 Task: Add Seventh Generation Free & Clear Laundry Detergent to the cart.
Action: Mouse moved to (781, 269)
Screenshot: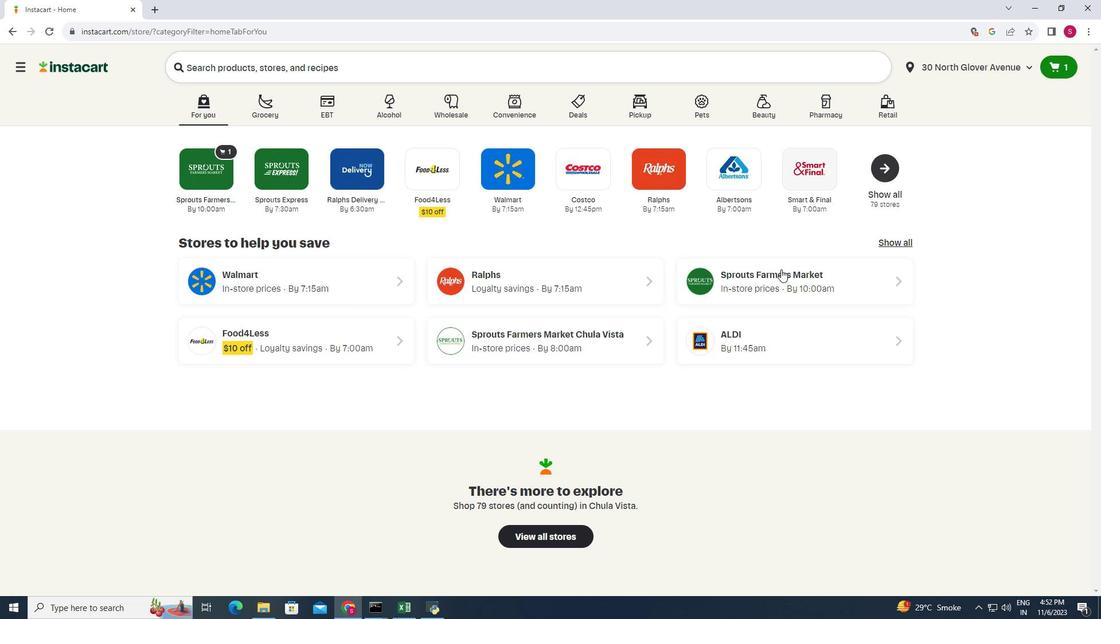 
Action: Mouse pressed left at (781, 269)
Screenshot: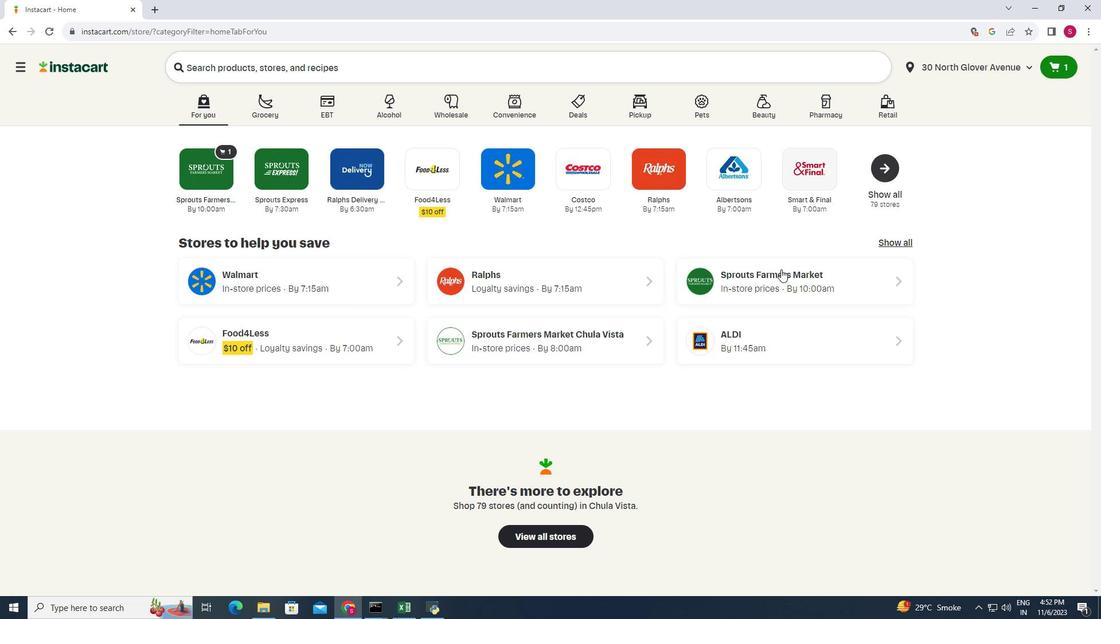 
Action: Mouse moved to (56, 382)
Screenshot: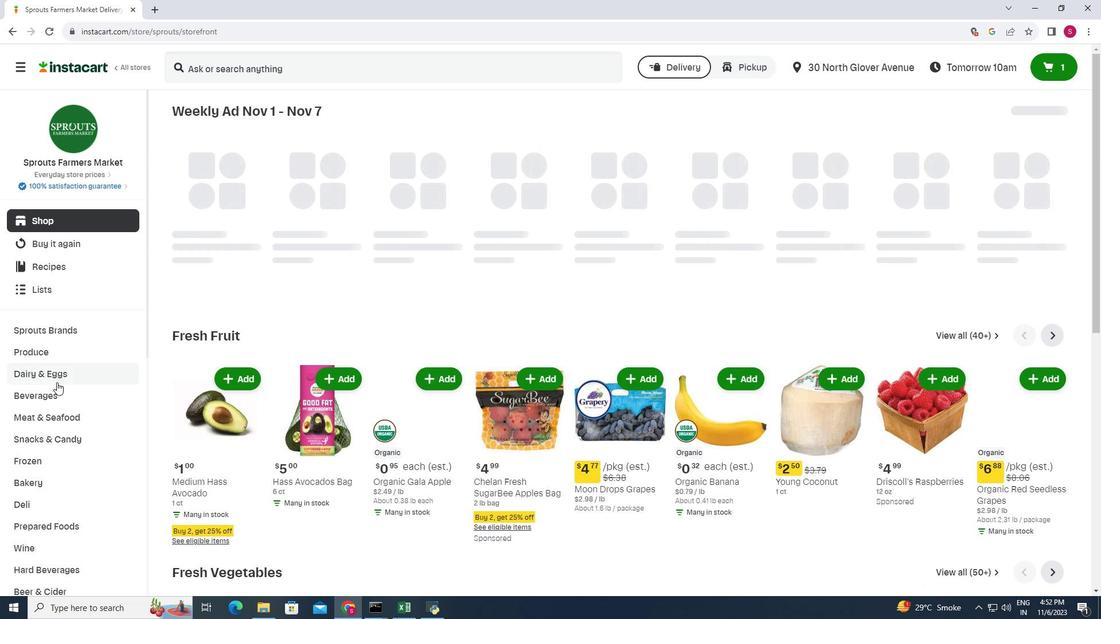 
Action: Mouse scrolled (56, 382) with delta (0, 0)
Screenshot: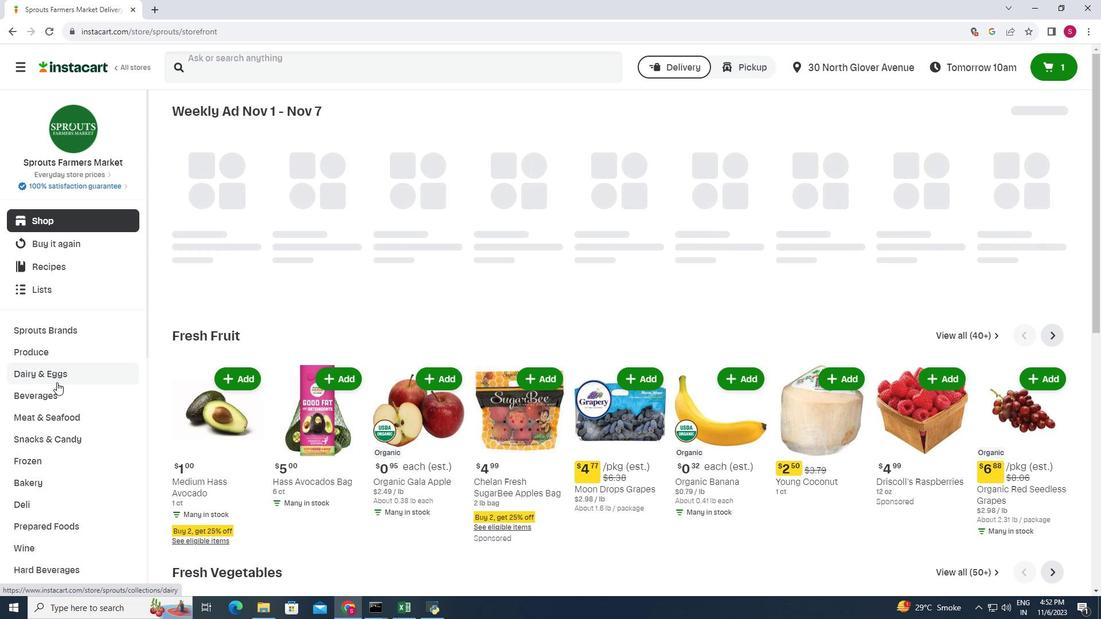 
Action: Mouse scrolled (56, 382) with delta (0, 0)
Screenshot: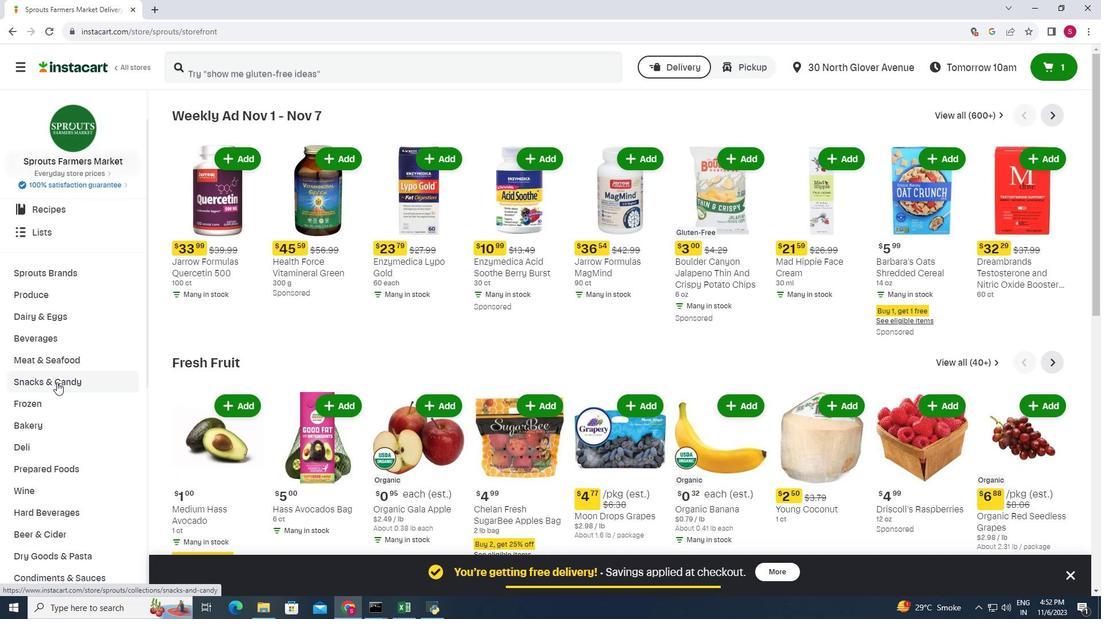 
Action: Mouse scrolled (56, 382) with delta (0, 0)
Screenshot: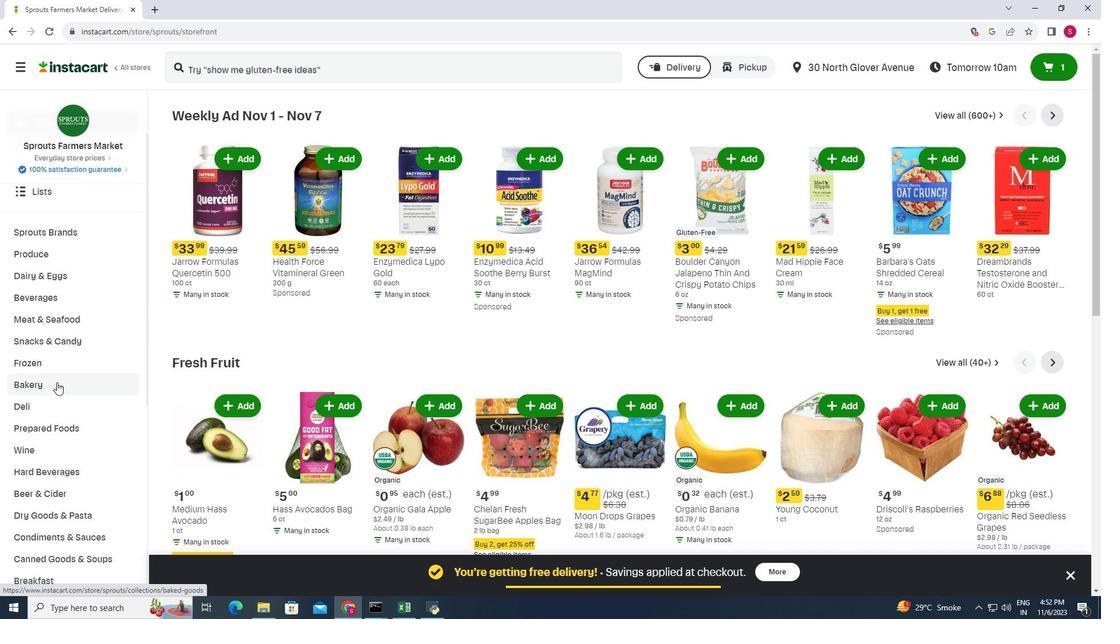 
Action: Mouse scrolled (56, 382) with delta (0, 0)
Screenshot: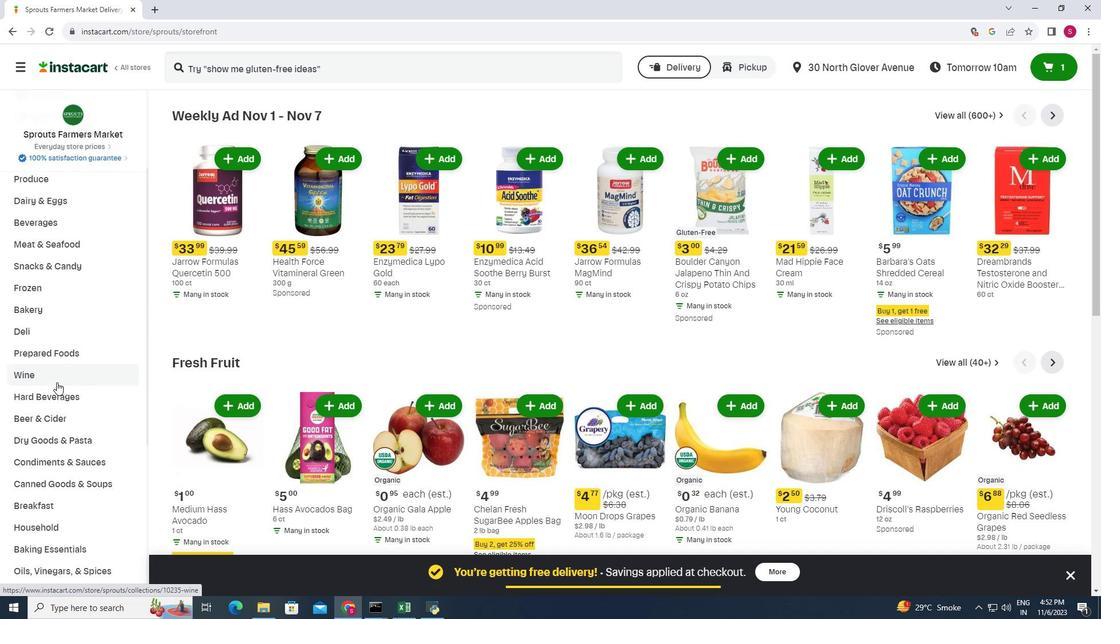 
Action: Mouse scrolled (56, 382) with delta (0, 0)
Screenshot: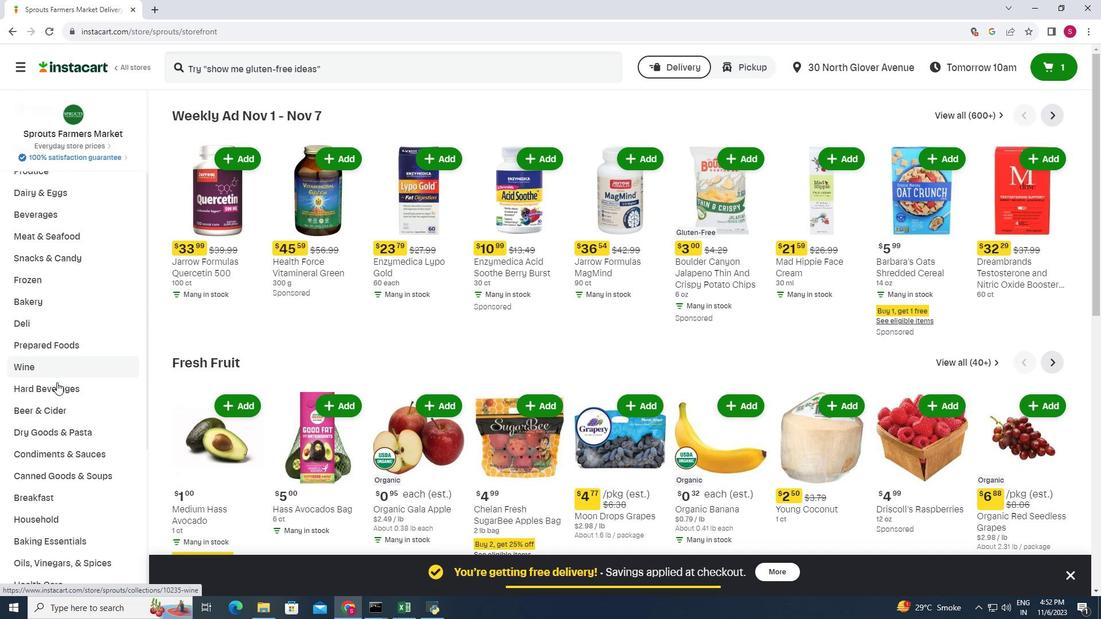 
Action: Mouse moved to (53, 464)
Screenshot: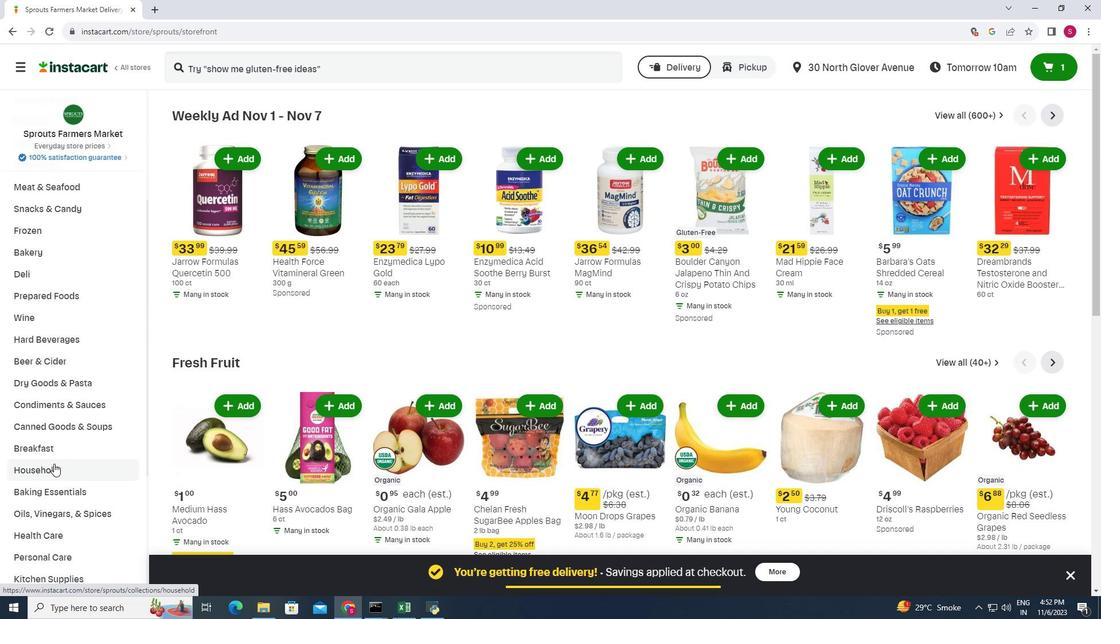 
Action: Mouse pressed left at (53, 464)
Screenshot: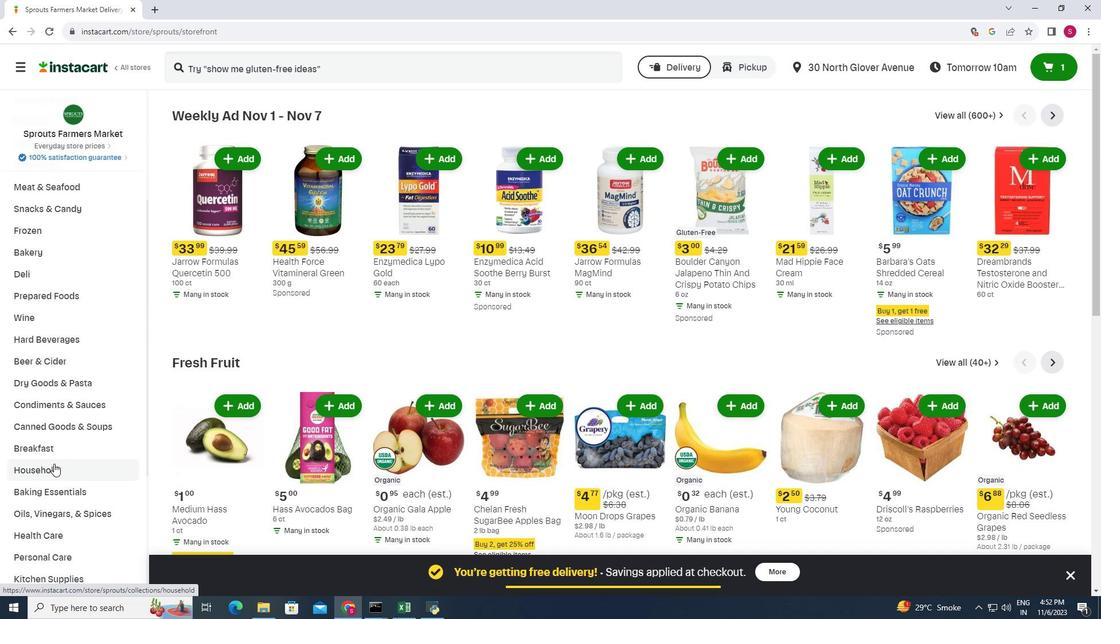 
Action: Mouse moved to (442, 141)
Screenshot: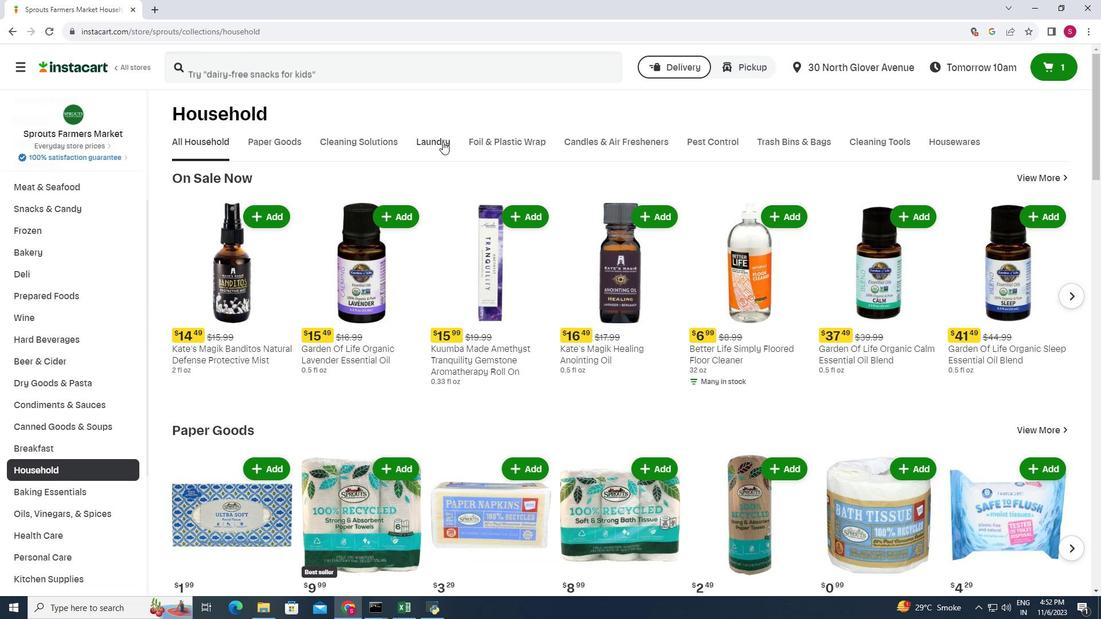 
Action: Mouse pressed left at (442, 141)
Screenshot: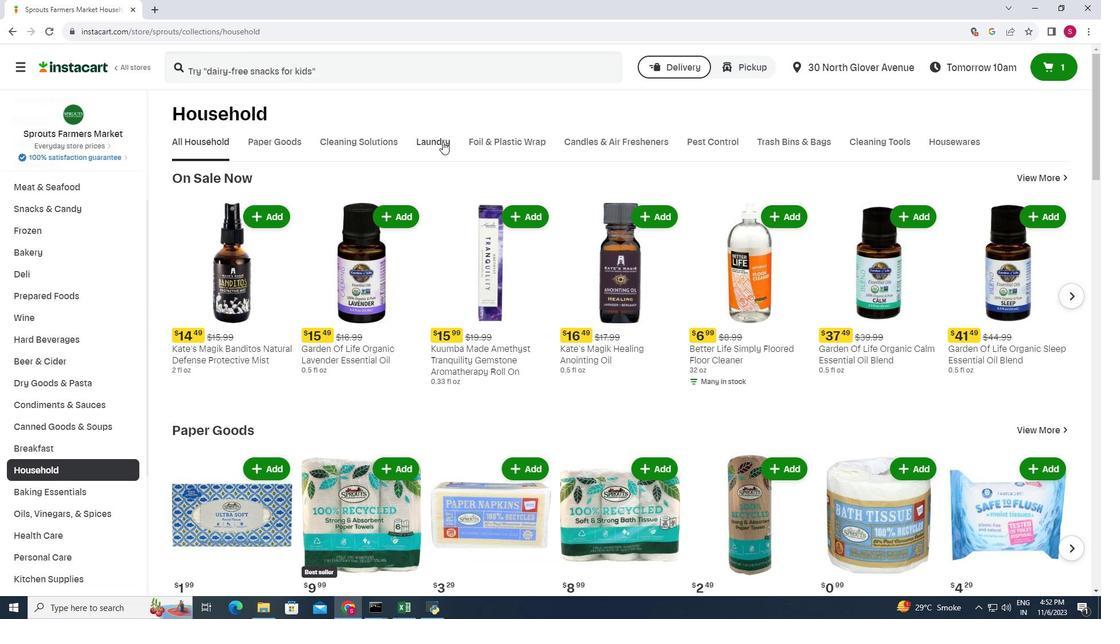 
Action: Mouse moved to (402, 246)
Screenshot: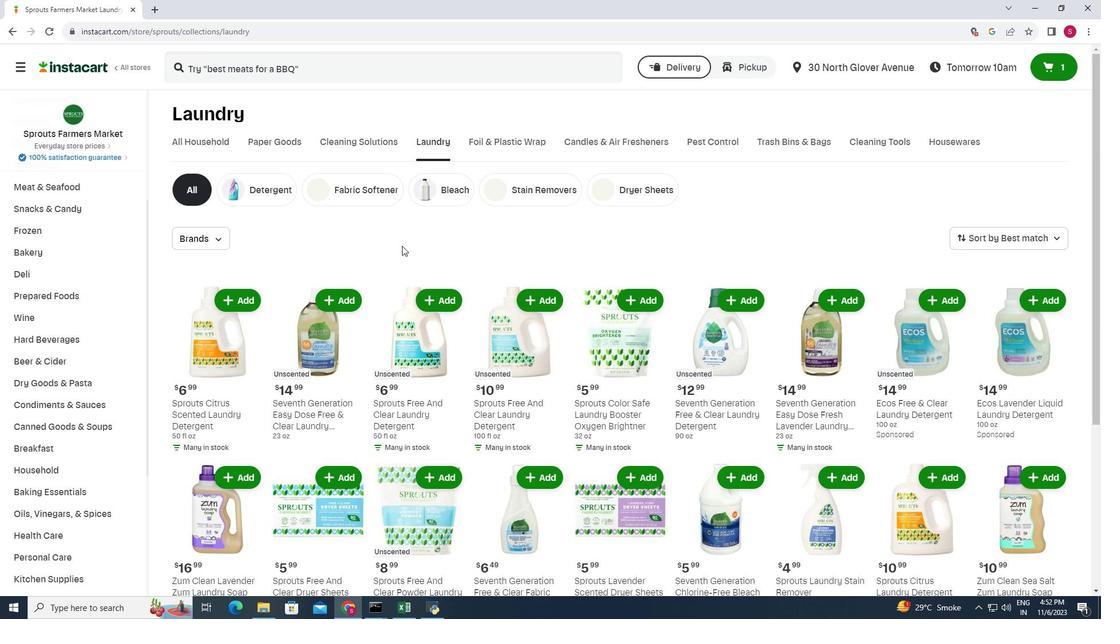 
Action: Mouse scrolled (402, 245) with delta (0, 0)
Screenshot: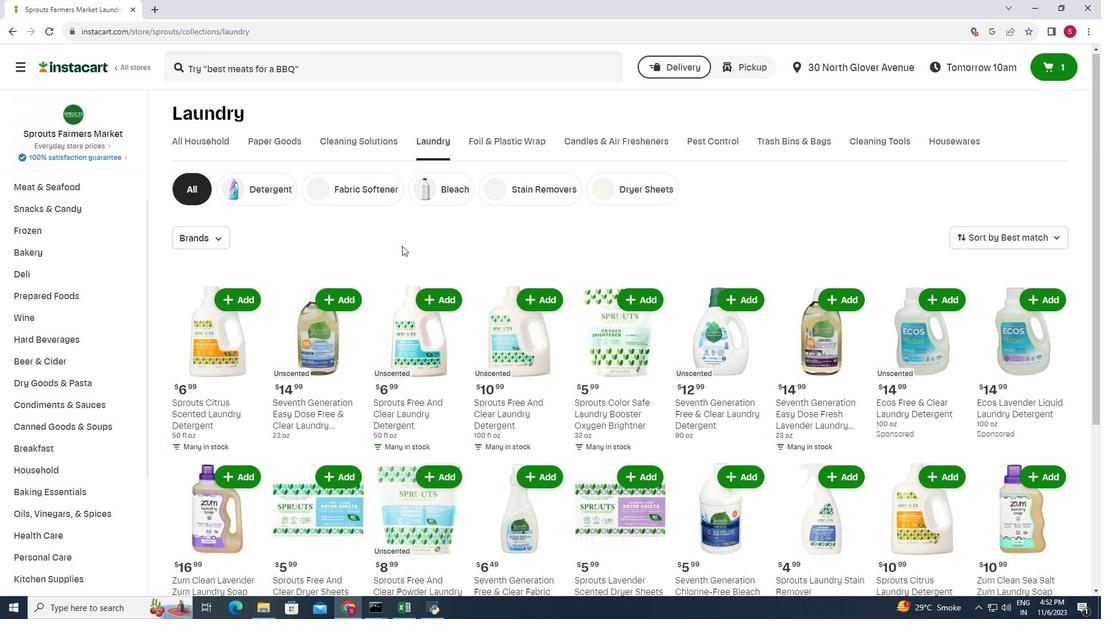 
Action: Mouse moved to (483, 242)
Screenshot: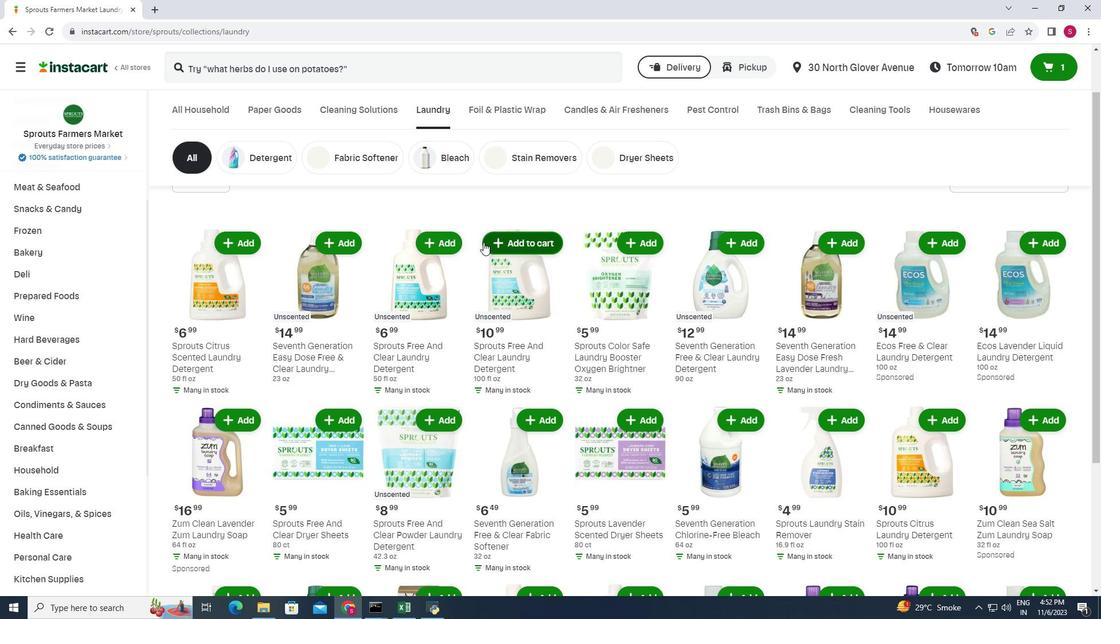 
Action: Mouse scrolled (483, 242) with delta (0, 0)
Screenshot: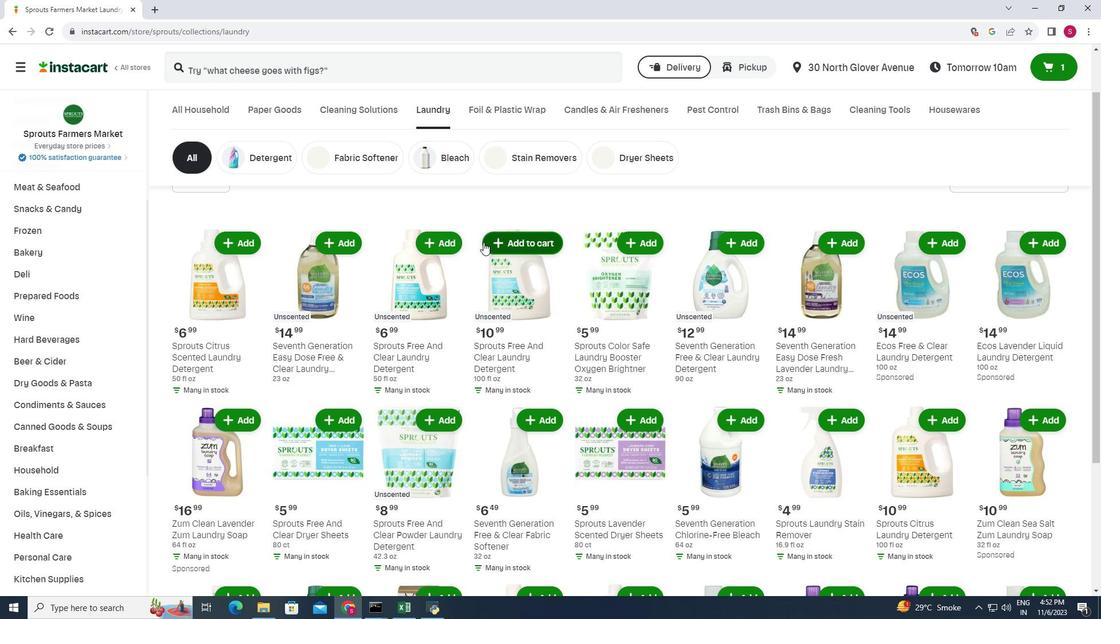 
Action: Mouse scrolled (483, 243) with delta (0, 0)
Screenshot: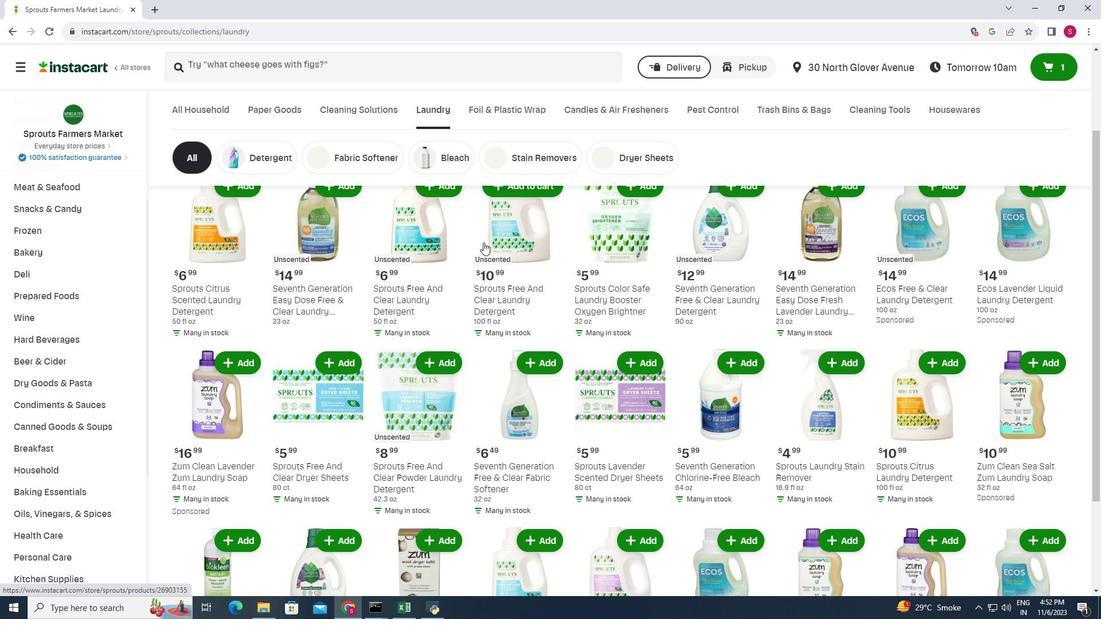 
Action: Mouse moved to (752, 246)
Screenshot: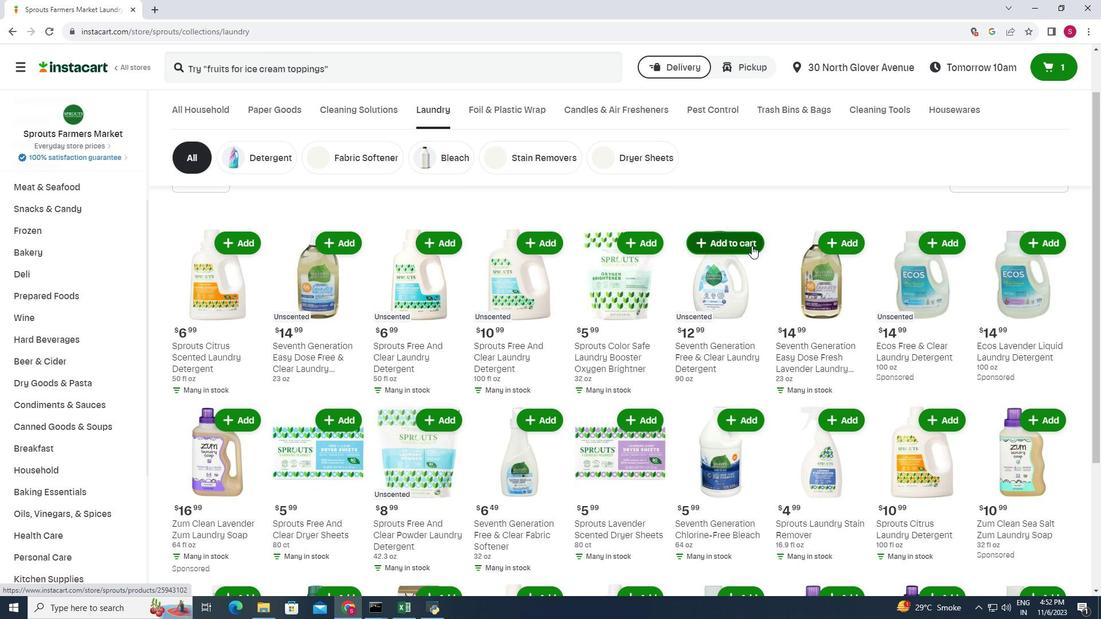 
Action: Mouse pressed left at (752, 246)
Screenshot: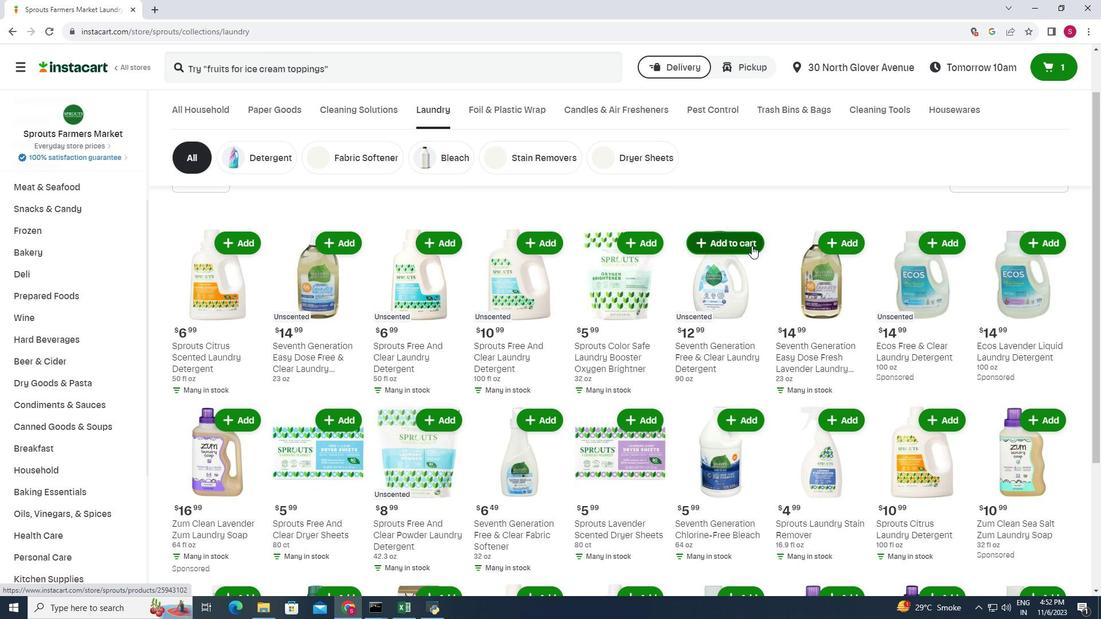
Action: Mouse moved to (751, 203)
Screenshot: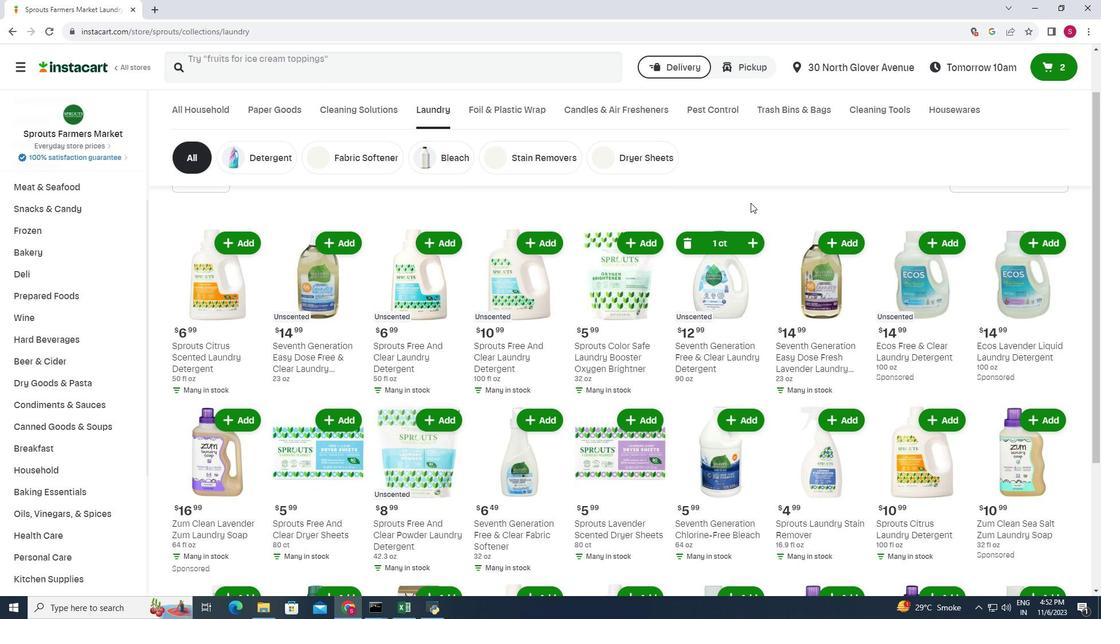 
